 Task: Add Acure Curiously Clarifying Lemongrass & Argan Shampoo to the cart.
Action: Mouse moved to (241, 115)
Screenshot: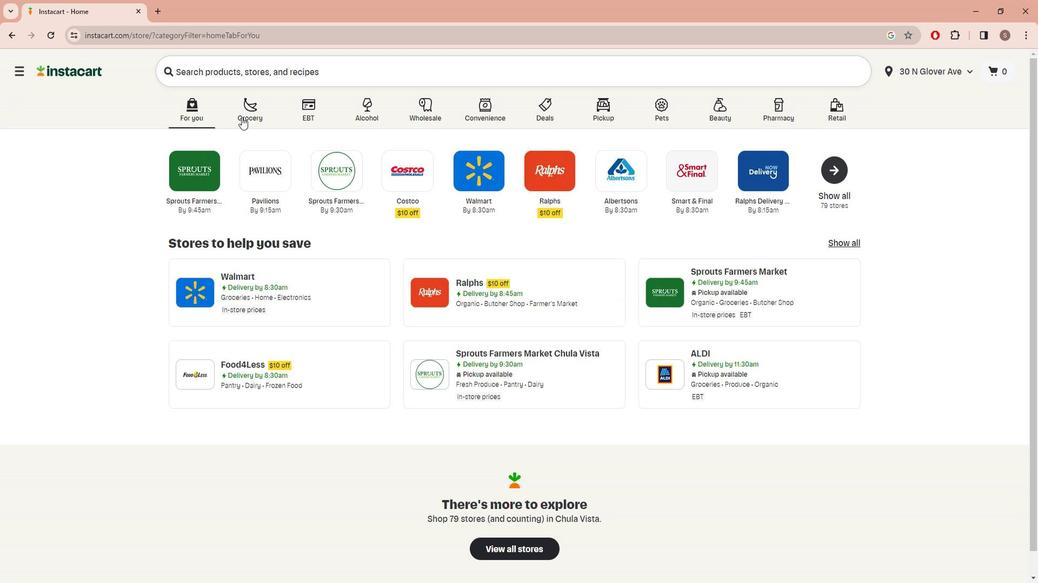 
Action: Mouse pressed left at (241, 115)
Screenshot: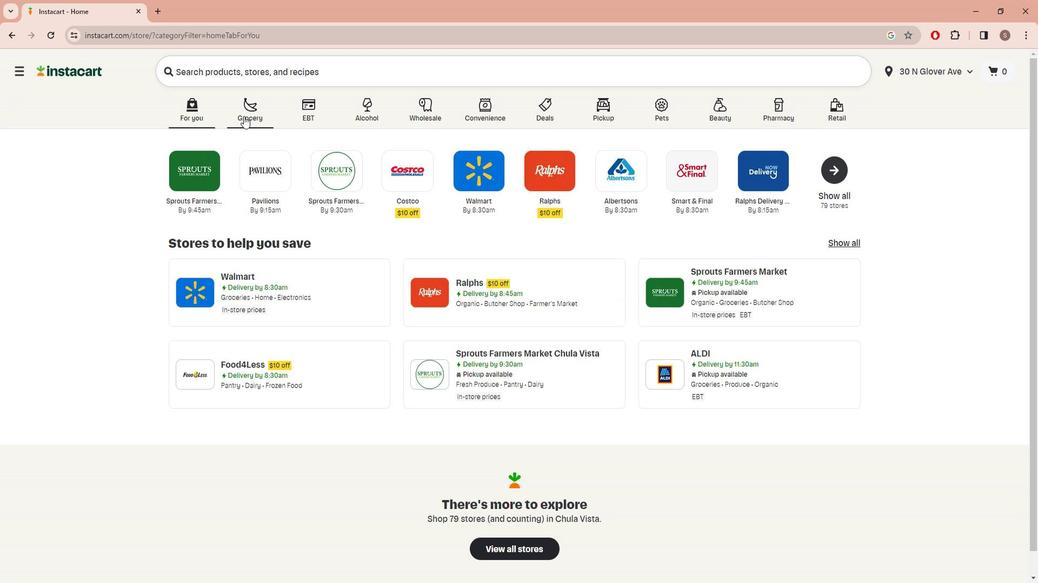 
Action: Mouse moved to (342, 330)
Screenshot: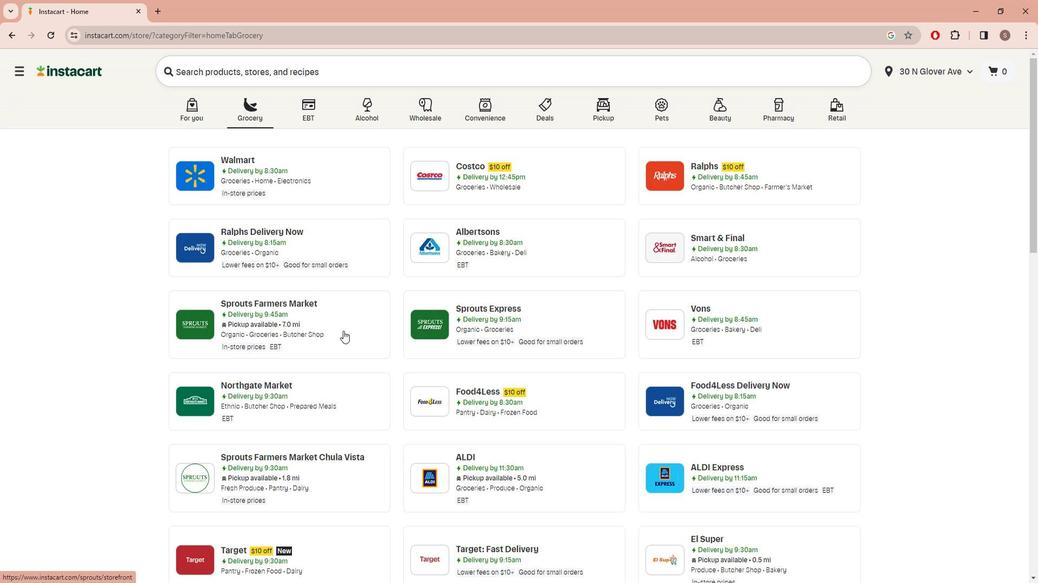 
Action: Mouse pressed left at (342, 330)
Screenshot: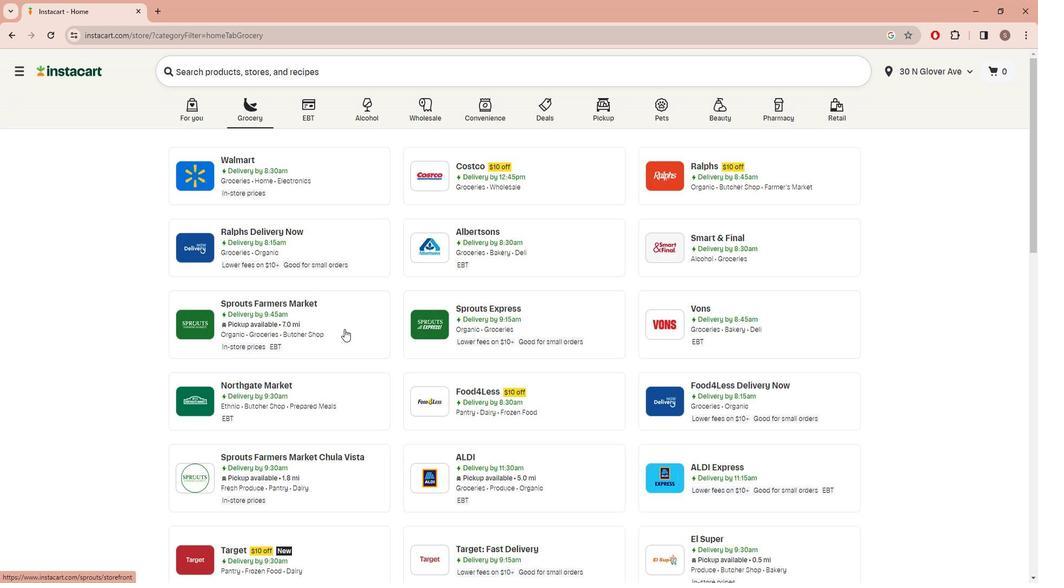 
Action: Mouse moved to (77, 350)
Screenshot: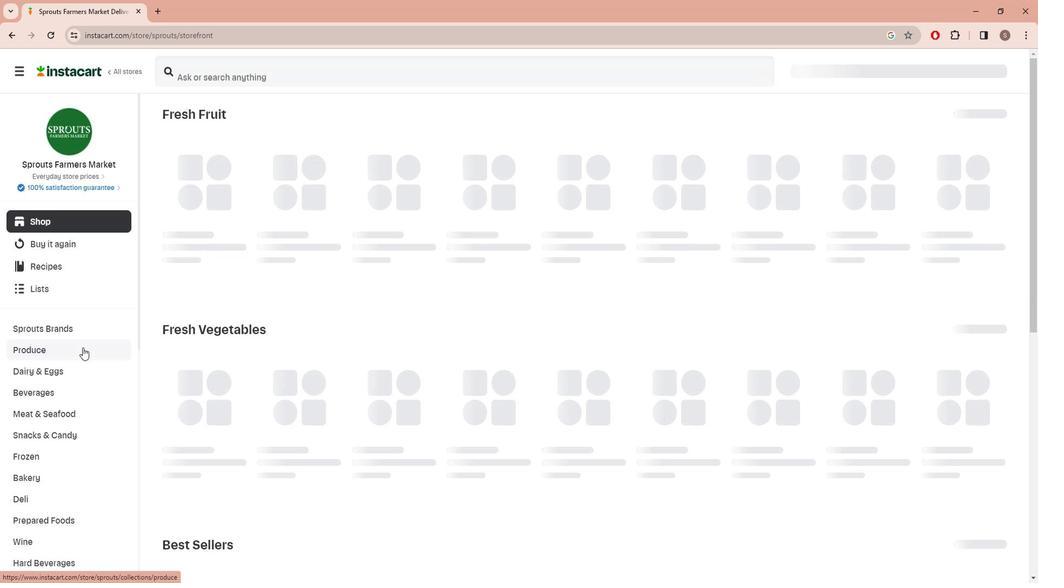 
Action: Mouse scrolled (77, 350) with delta (0, 0)
Screenshot: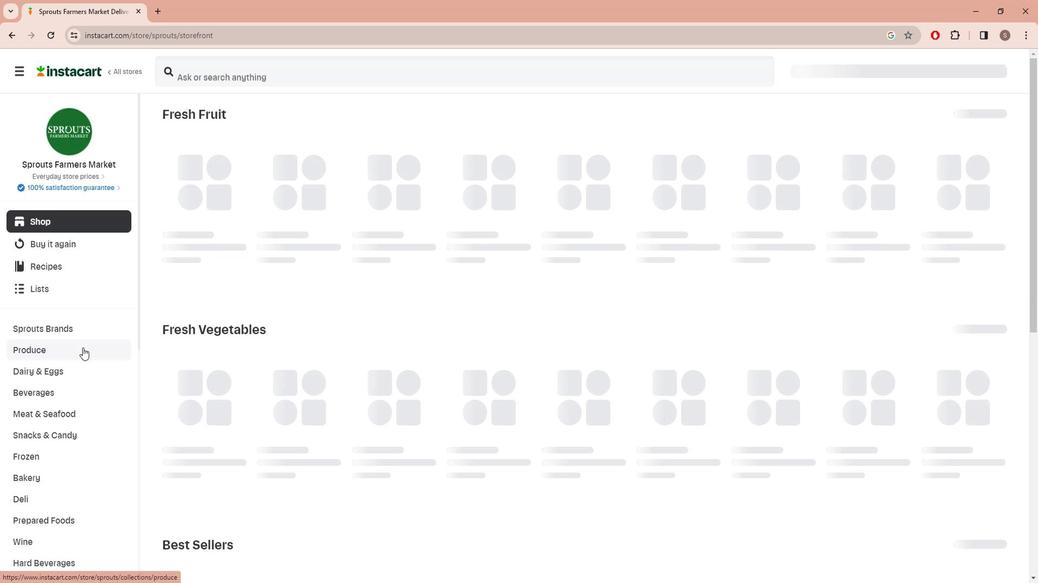 
Action: Mouse moved to (76, 353)
Screenshot: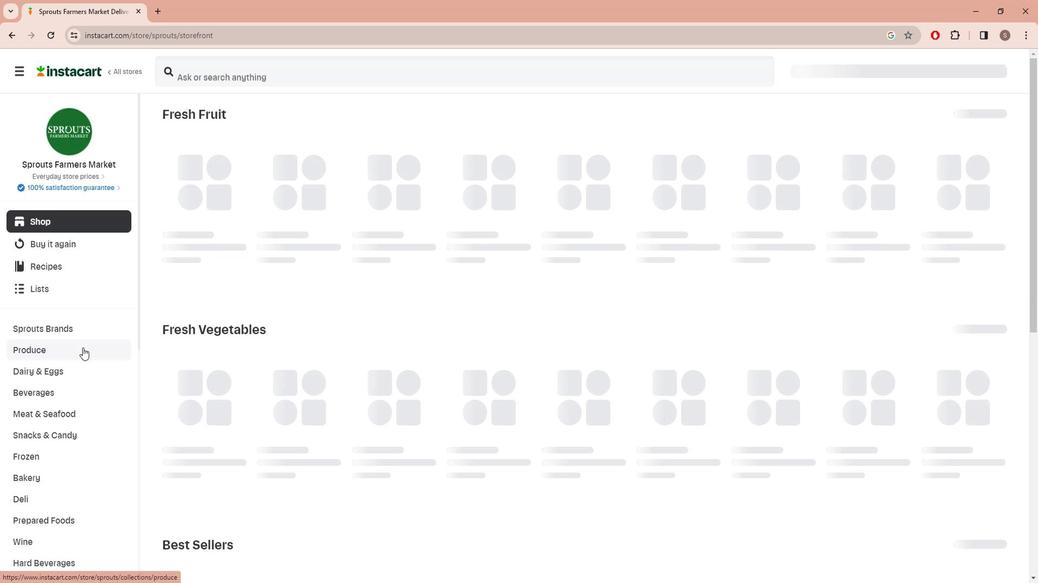 
Action: Mouse scrolled (76, 353) with delta (0, 0)
Screenshot: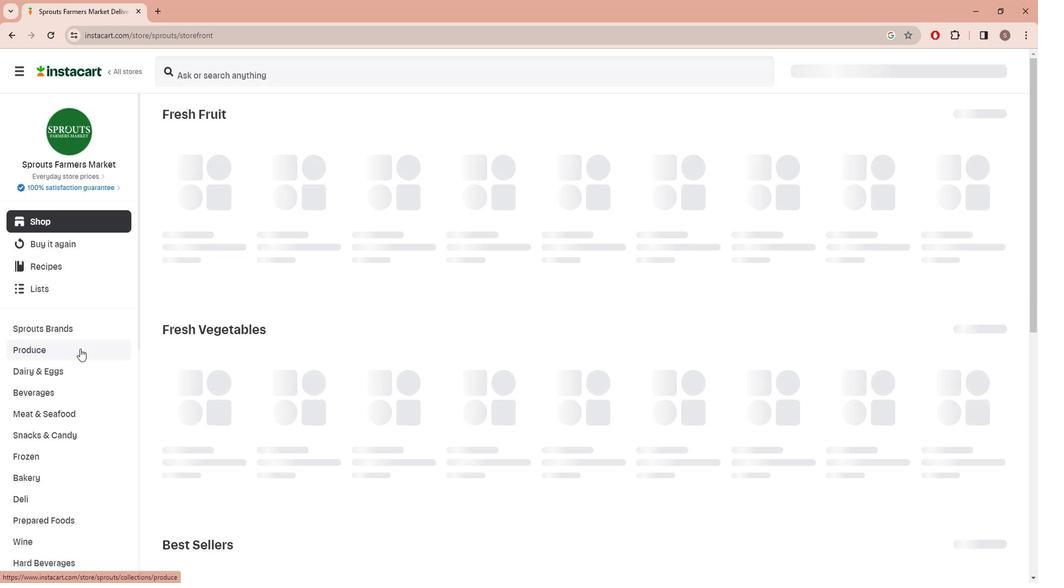 
Action: Mouse moved to (76, 356)
Screenshot: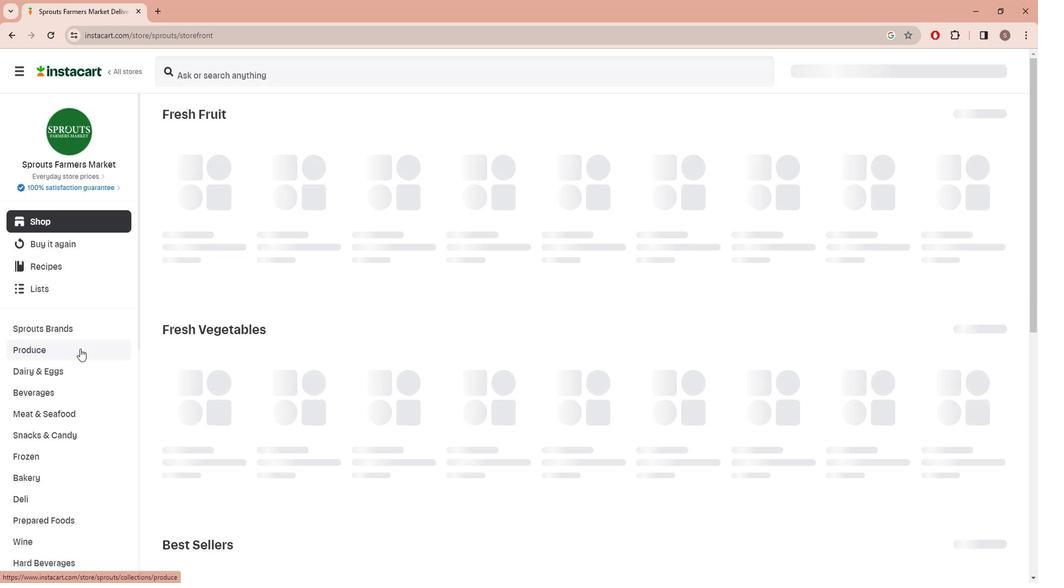 
Action: Mouse scrolled (76, 356) with delta (0, 0)
Screenshot: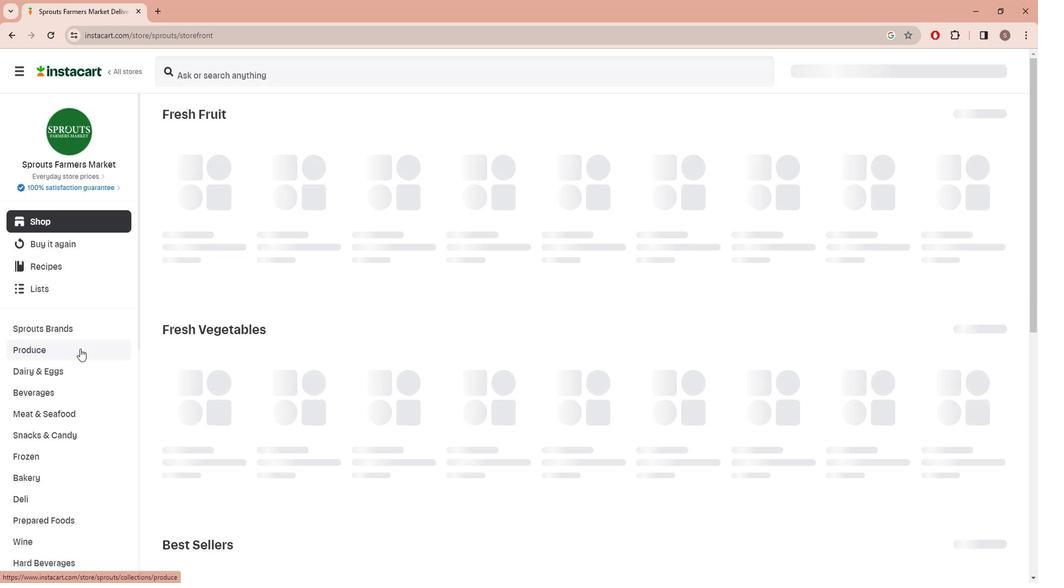 
Action: Mouse moved to (75, 360)
Screenshot: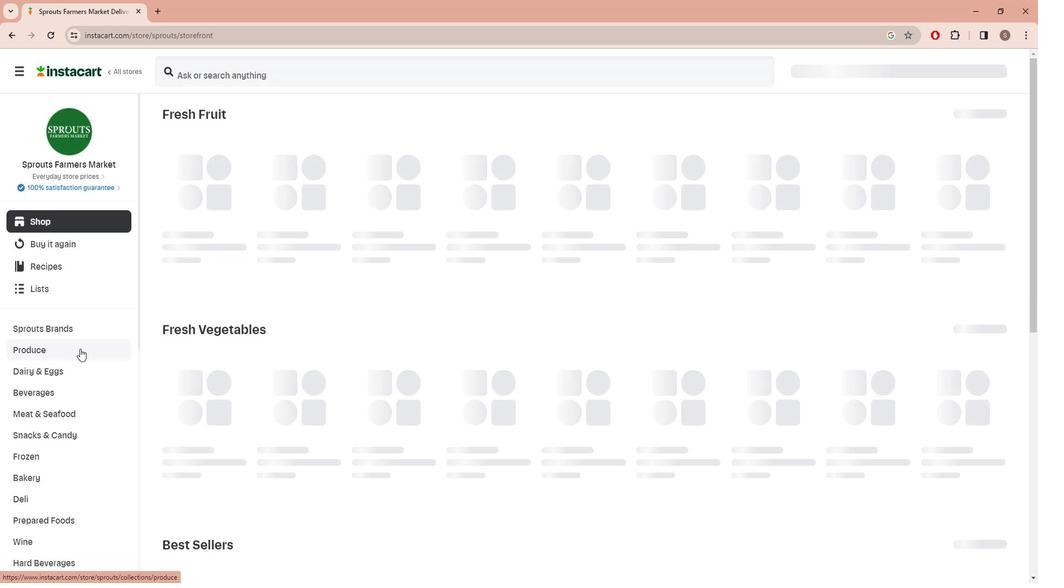 
Action: Mouse scrolled (75, 359) with delta (0, 0)
Screenshot: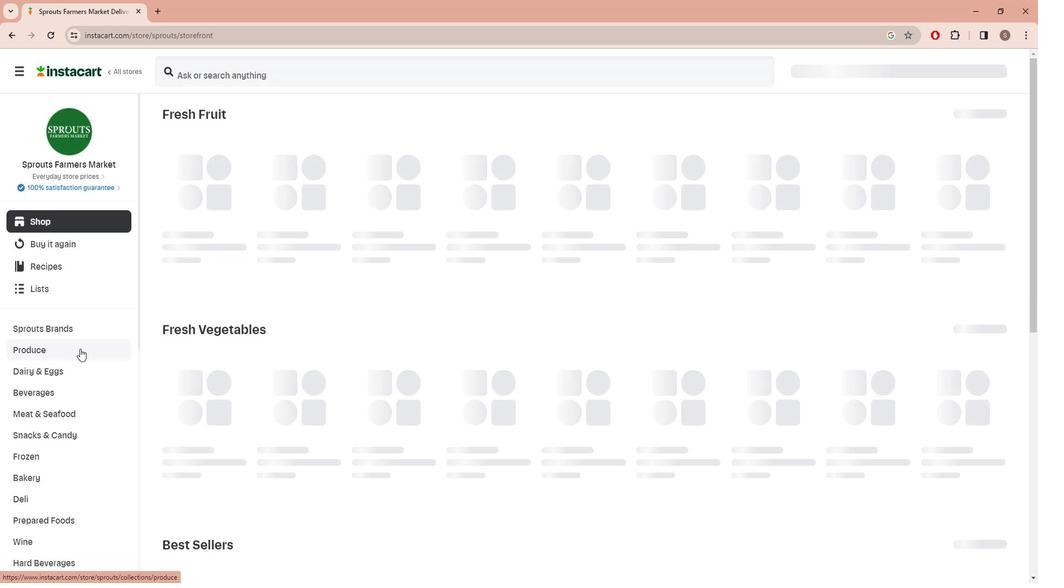 
Action: Mouse moved to (75, 362)
Screenshot: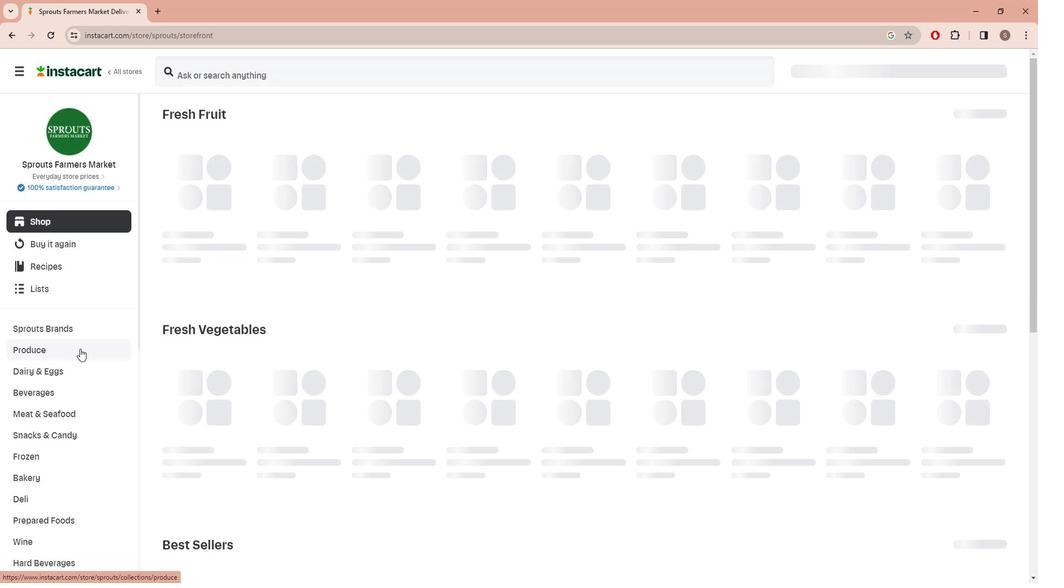 
Action: Mouse scrolled (75, 361) with delta (0, 0)
Screenshot: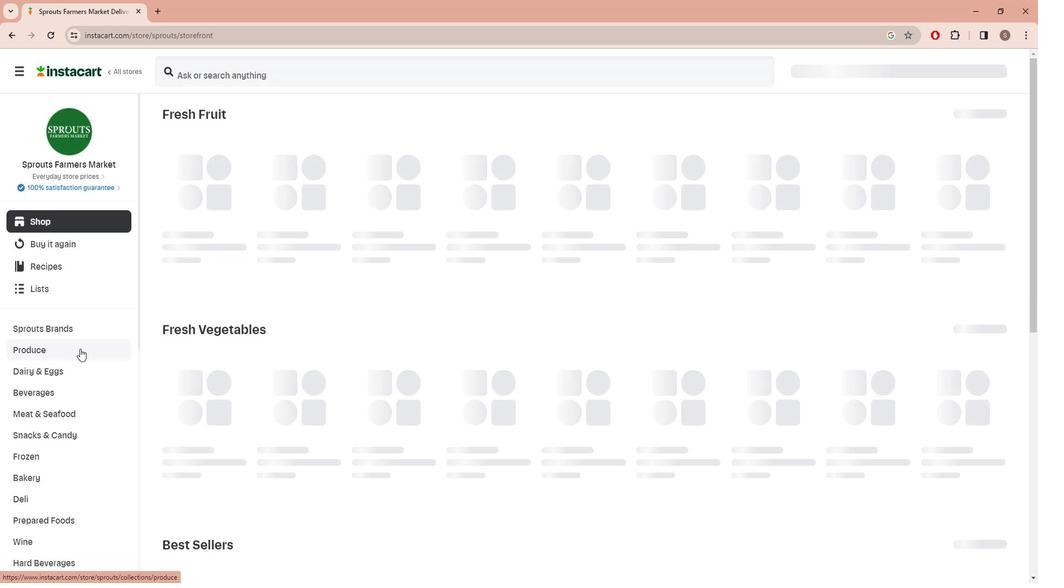 
Action: Mouse scrolled (75, 361) with delta (0, 0)
Screenshot: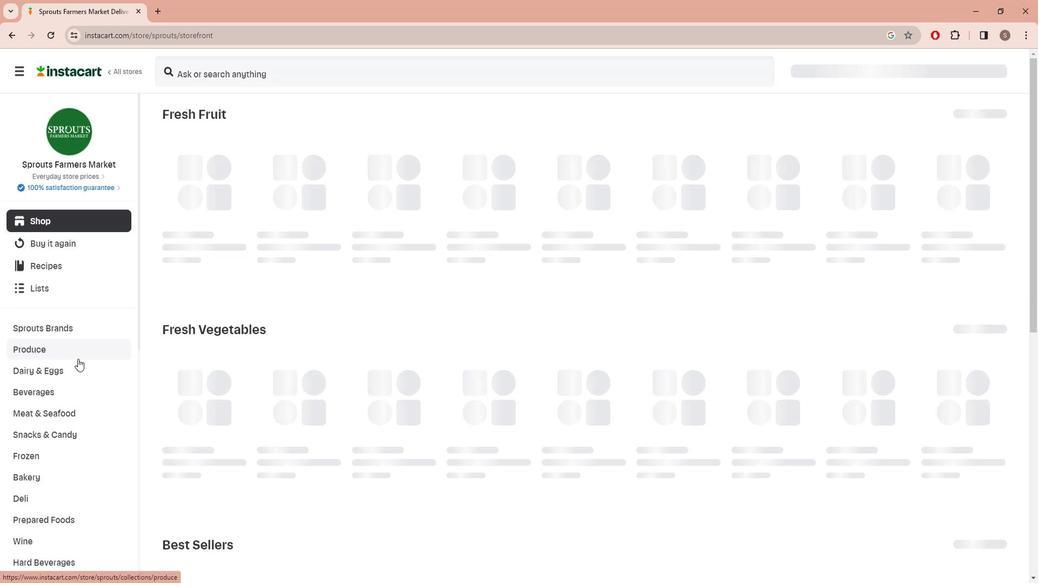 
Action: Mouse moved to (77, 362)
Screenshot: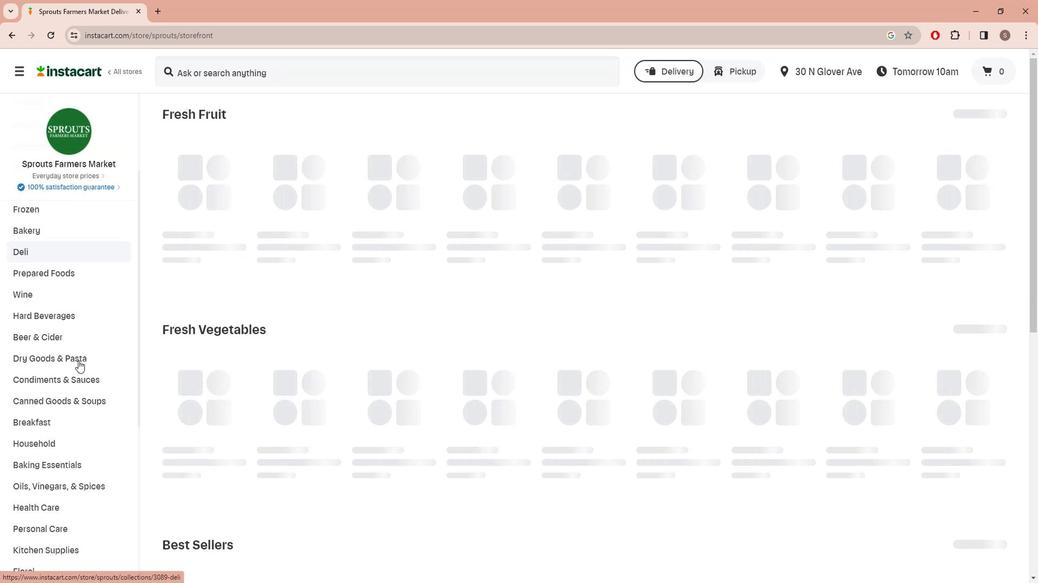 
Action: Mouse scrolled (77, 362) with delta (0, 0)
Screenshot: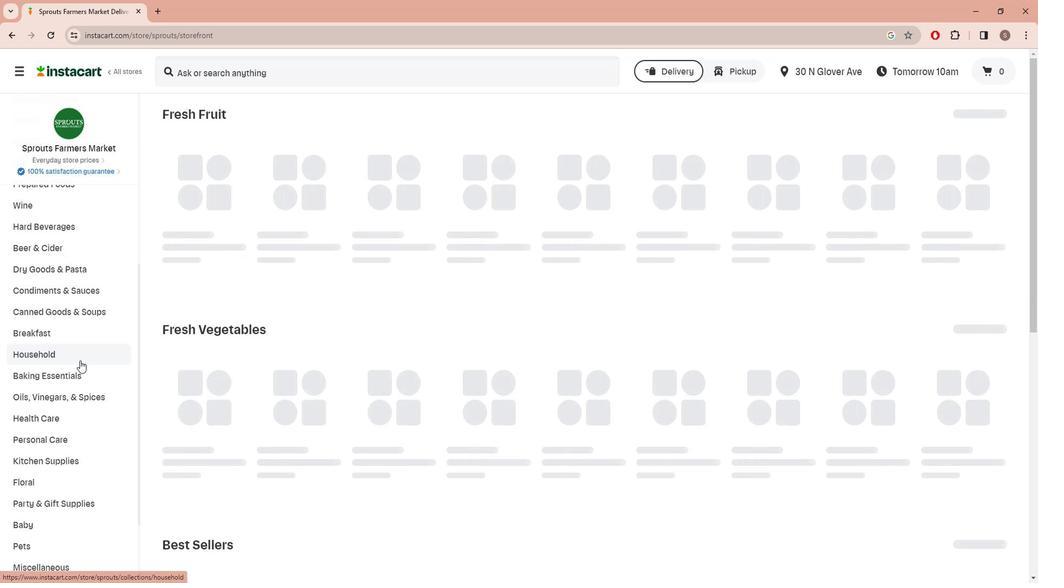 
Action: Mouse scrolled (77, 362) with delta (0, 0)
Screenshot: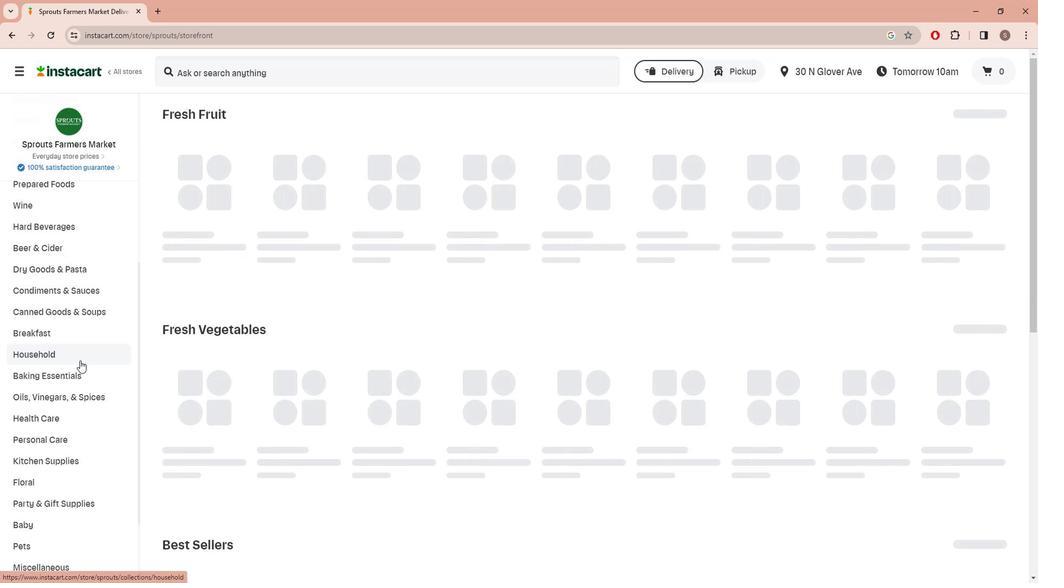 
Action: Mouse scrolled (77, 362) with delta (0, 0)
Screenshot: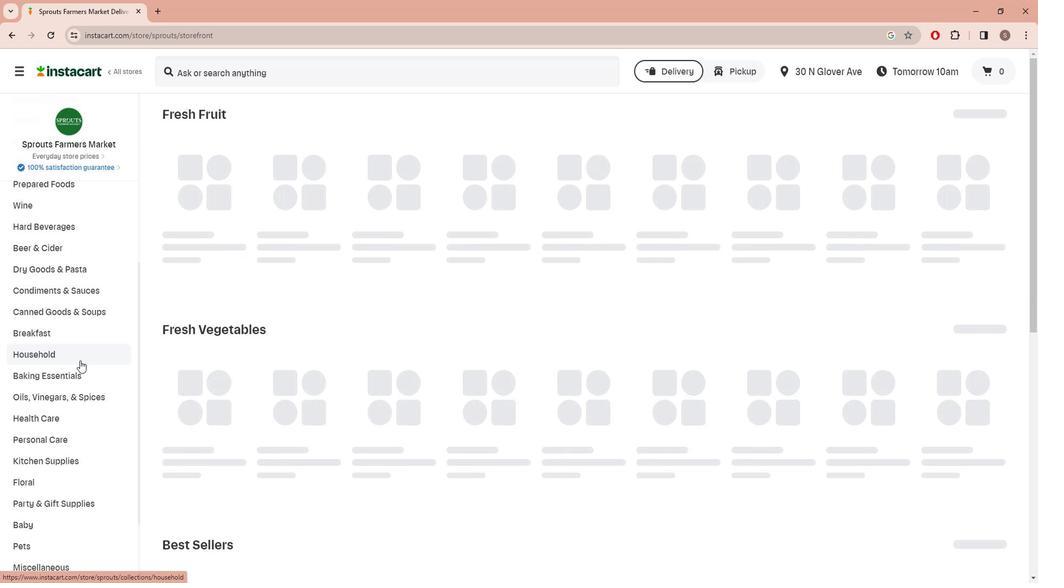 
Action: Mouse moved to (85, 333)
Screenshot: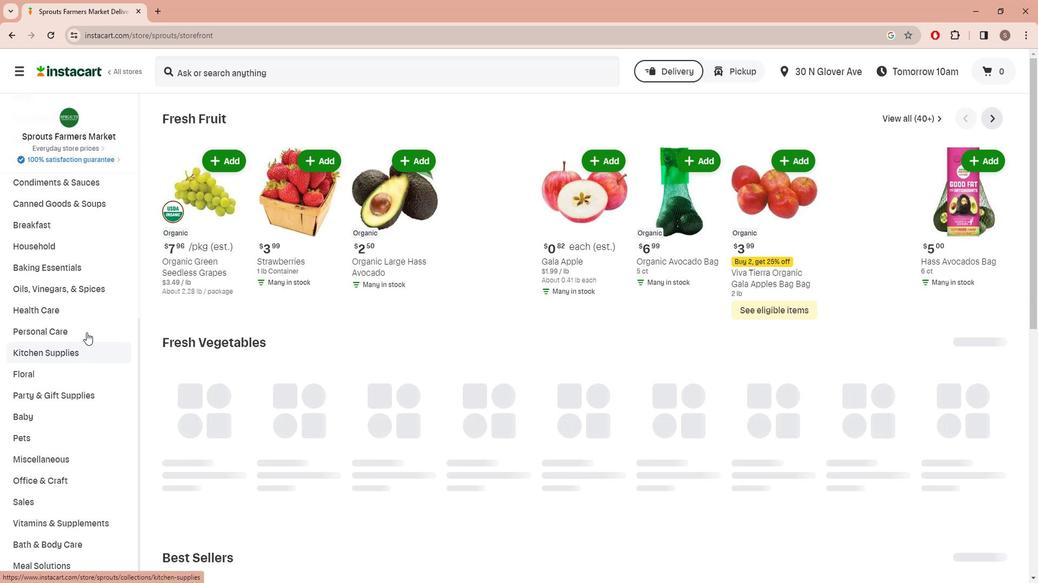 
Action: Mouse pressed left at (85, 333)
Screenshot: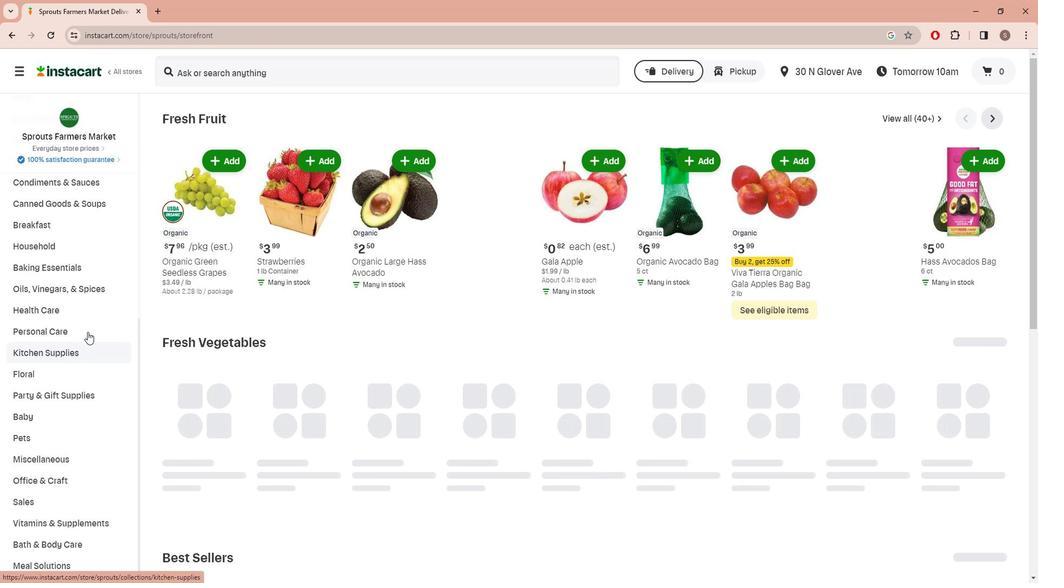 
Action: Mouse moved to (692, 144)
Screenshot: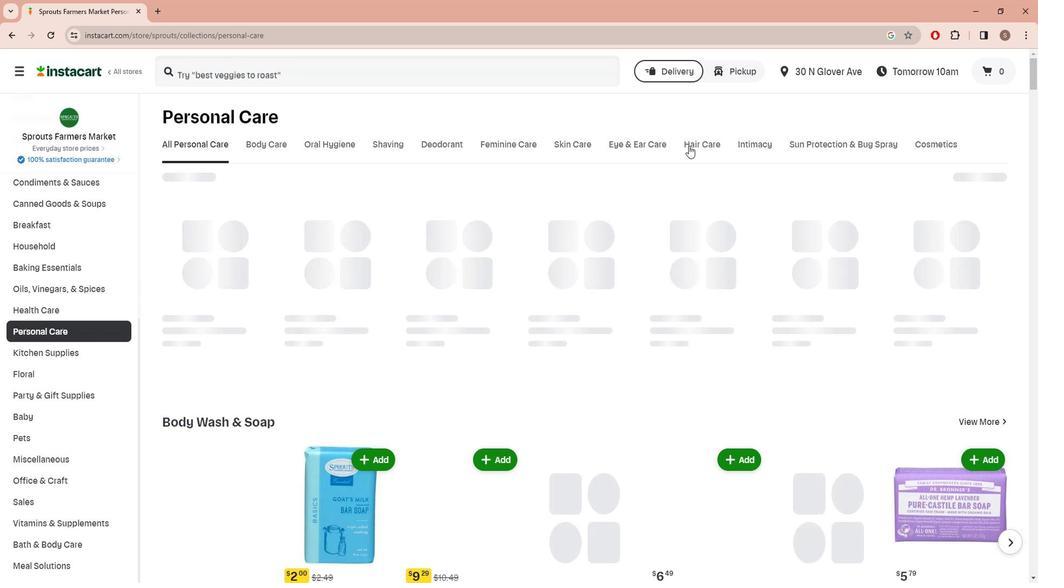
Action: Mouse pressed left at (692, 144)
Screenshot: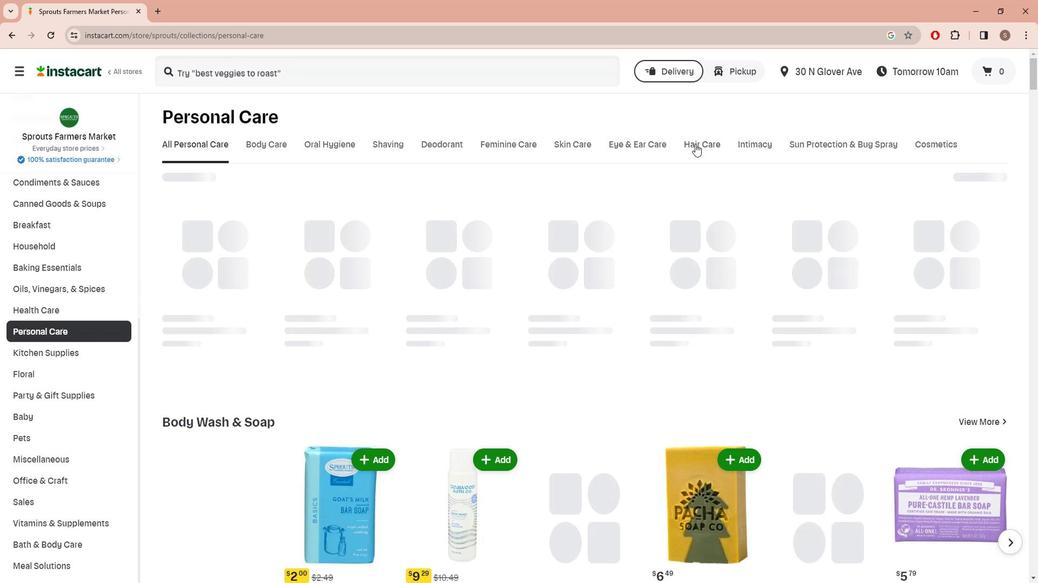 
Action: Mouse moved to (249, 181)
Screenshot: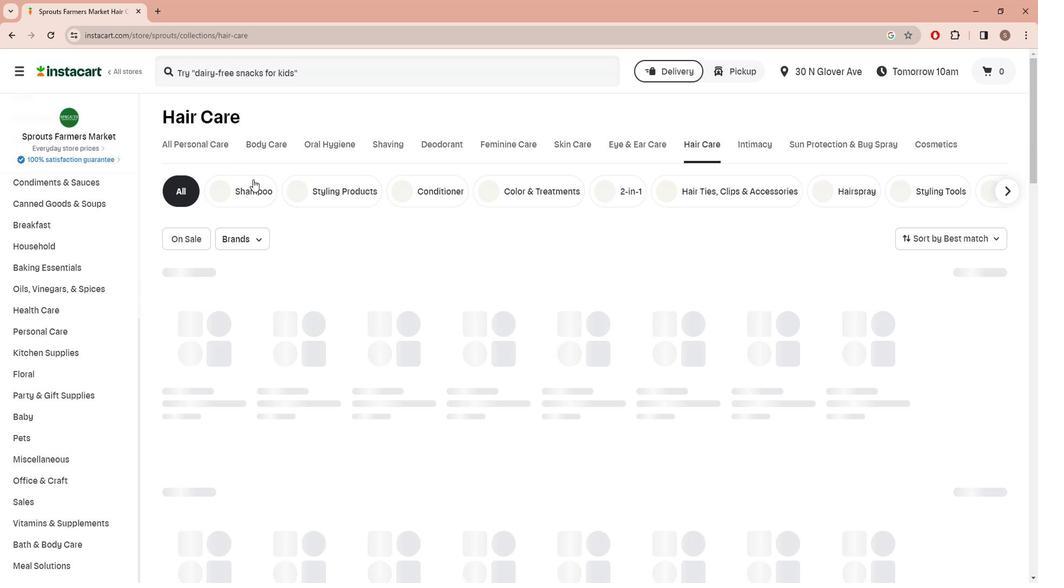 
Action: Mouse pressed left at (249, 181)
Screenshot: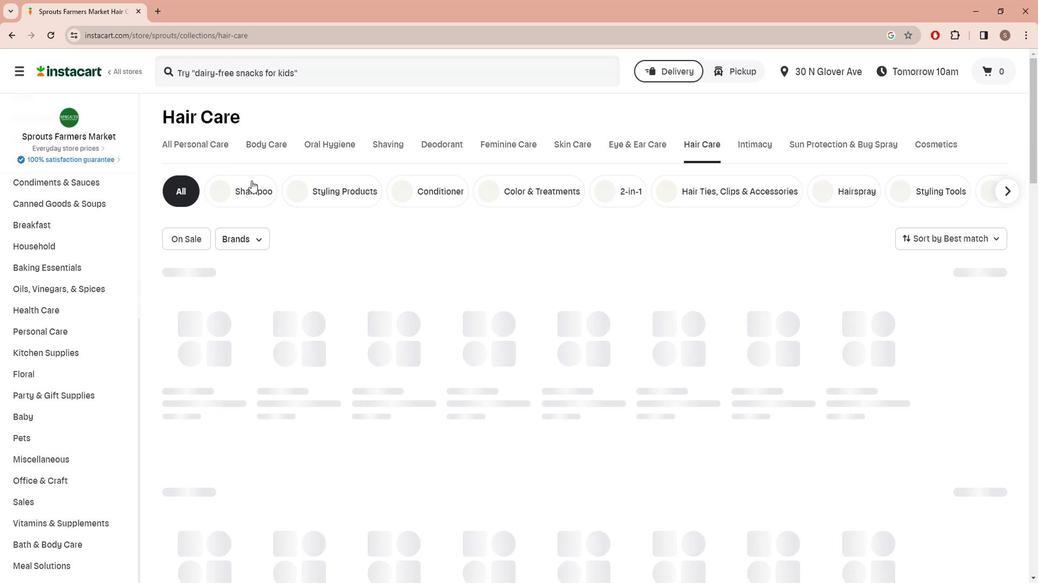 
Action: Mouse moved to (257, 69)
Screenshot: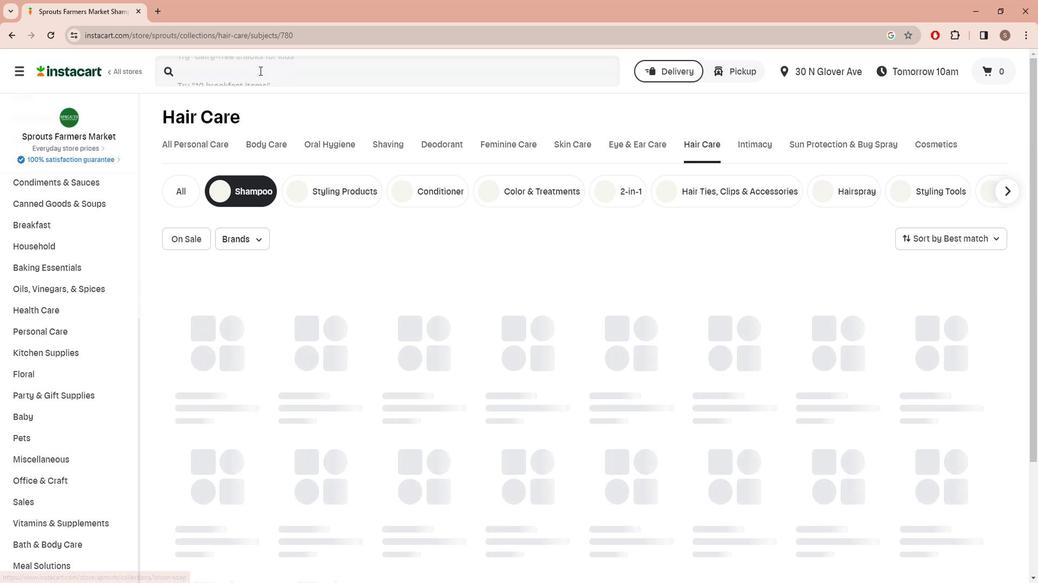
Action: Mouse pressed left at (257, 69)
Screenshot: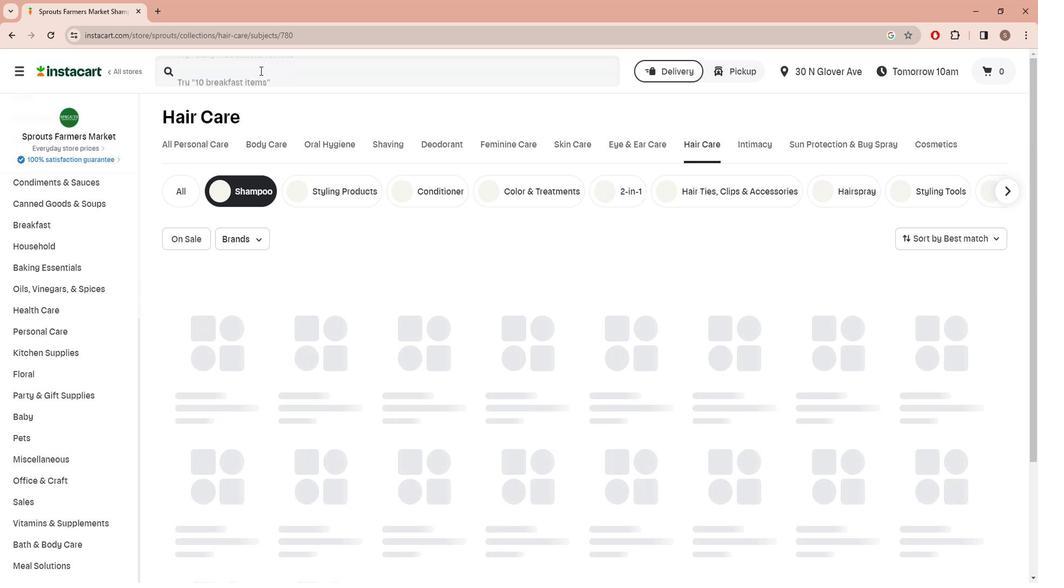 
Action: Key pressed <Key.shift>Acure<Key.space><Key.shift>Curiously<Key.space><Key.shift>Clarifying<Key.space><Key.shift>Lemongrass<Key.space><Key.shift><Key.shift><Key.shift><Key.shift><Key.shift><Key.shift><Key.shift><Key.shift><Key.shift><Key.shift><Key.shift><Key.shift><Key.shift><Key.shift><Key.shift><Key.shift><Key.shift><Key.shift><Key.shift><Key.shift><Key.shift><Key.shift><Key.shift><Key.shift><Key.shift><Key.shift>&<Key.space><Key.shift><Key.shift><Key.shift><Key.shift><Key.shift><Key.shift><Key.shift><Key.shift>Argan<Key.space><Key.shift>Sj<Key.backspace>hampoo<Key.enter>
Screenshot: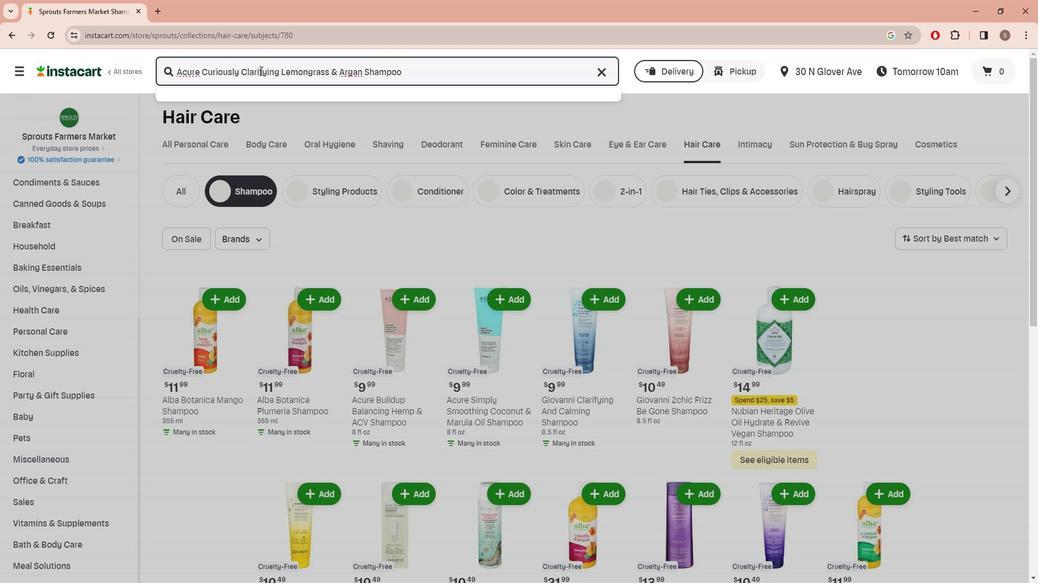 
Action: Mouse moved to (635, 188)
Screenshot: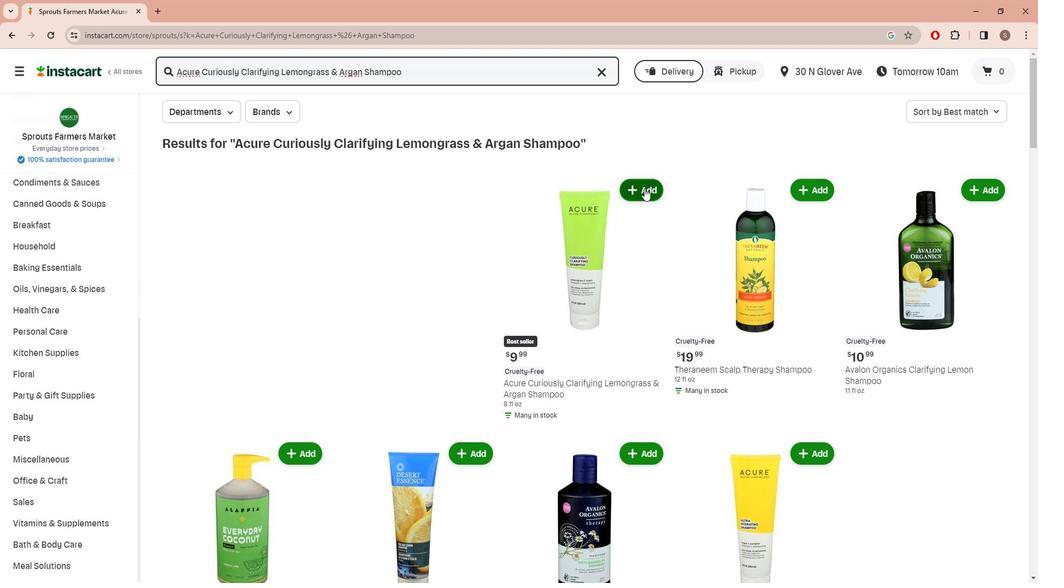 
Action: Mouse pressed left at (635, 188)
Screenshot: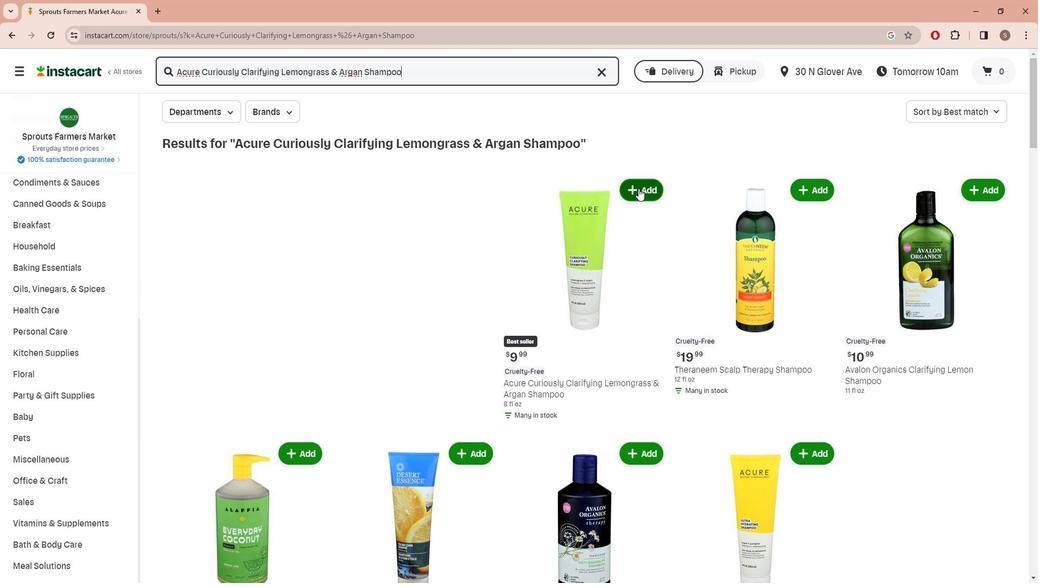 
Action: Mouse moved to (641, 236)
Screenshot: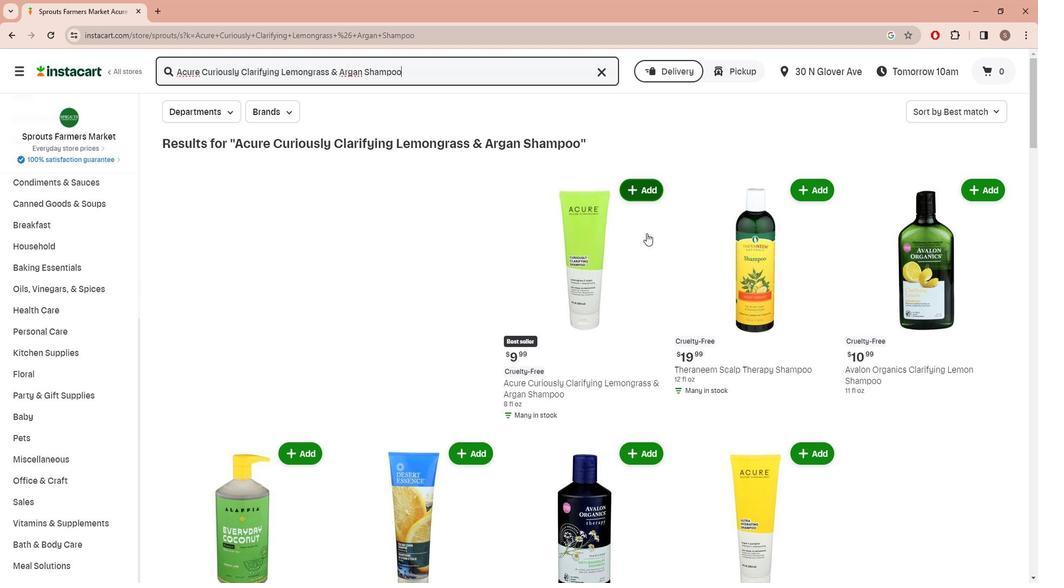 
